 Task: Add the task  Fix issue causing database deadlock on high traffic pages to the section Cloud Security Sprint in the project TranslateForge and add a Due Date to the respective task as 2024/02/04.
Action: Mouse moved to (861, 616)
Screenshot: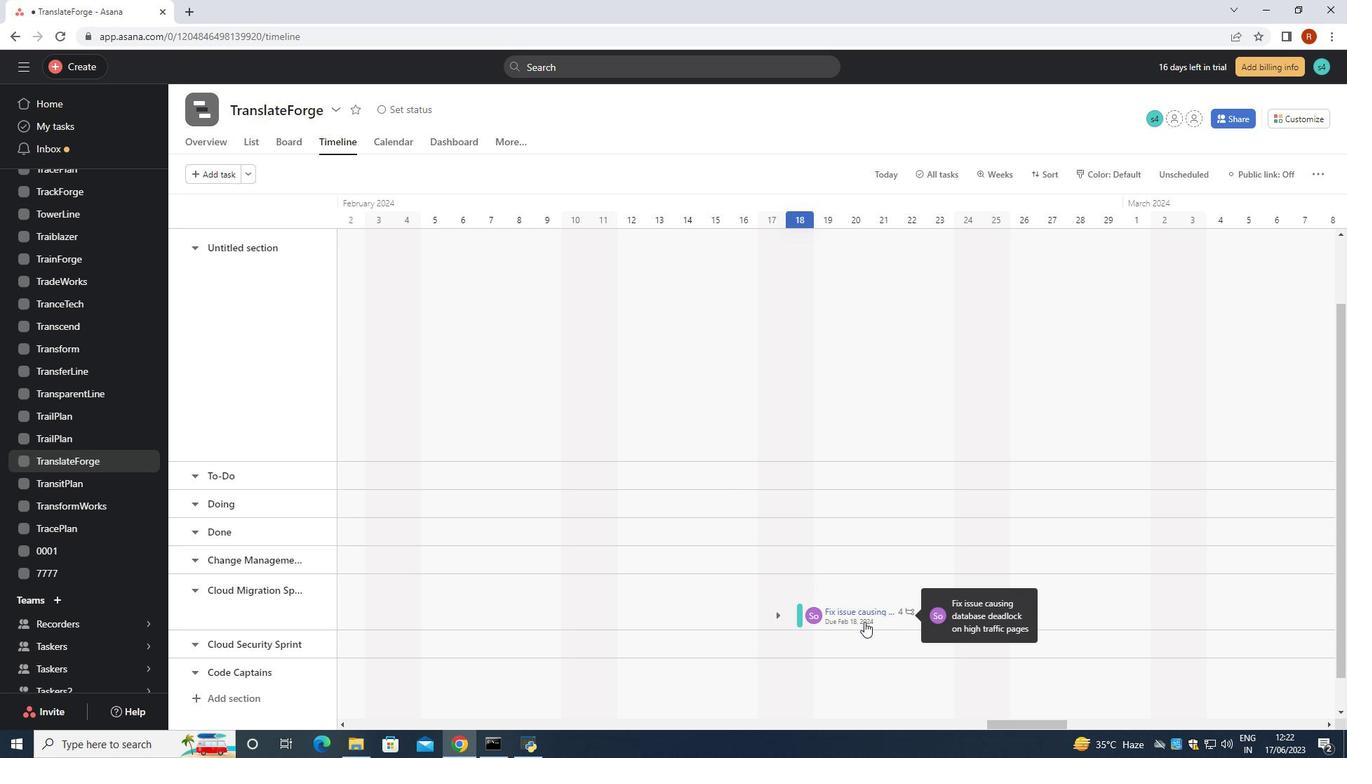 
Action: Mouse pressed left at (861, 616)
Screenshot: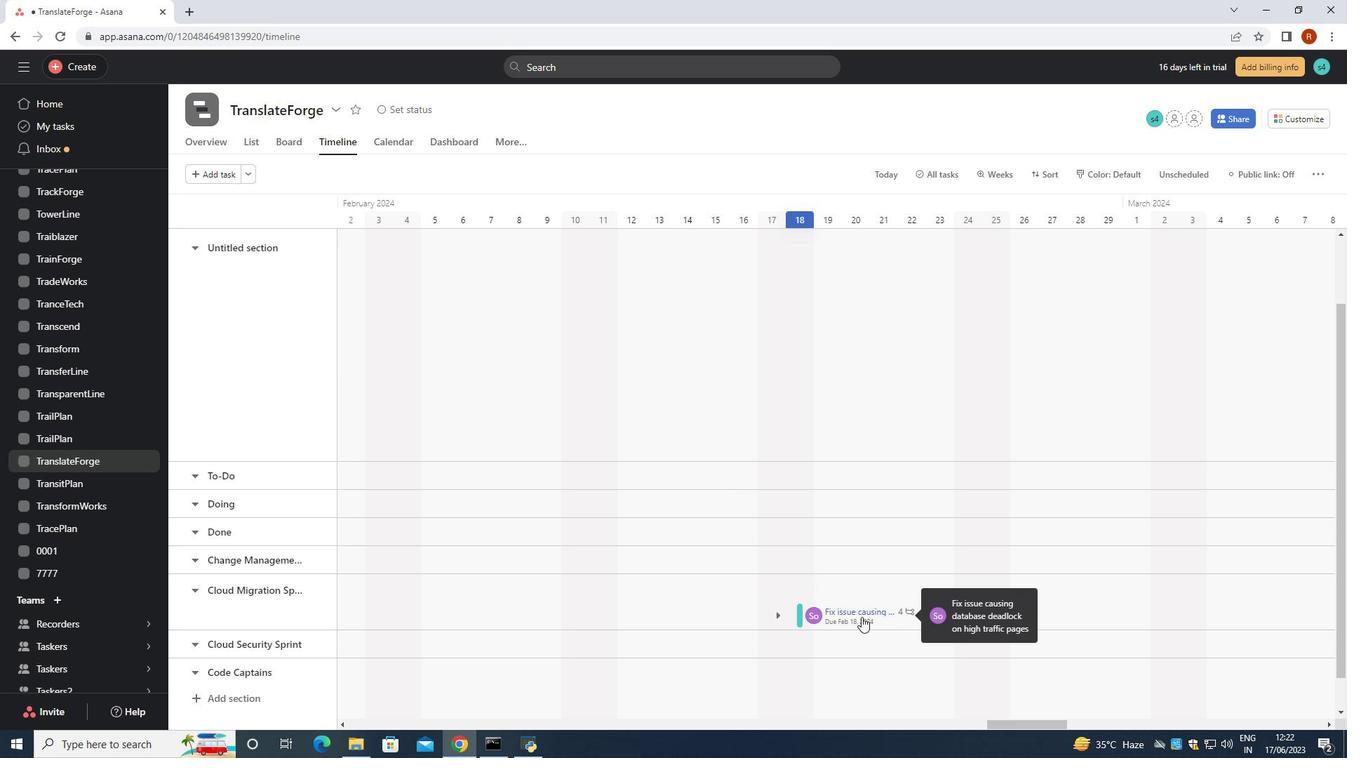 
Action: Mouse moved to (1139, 329)
Screenshot: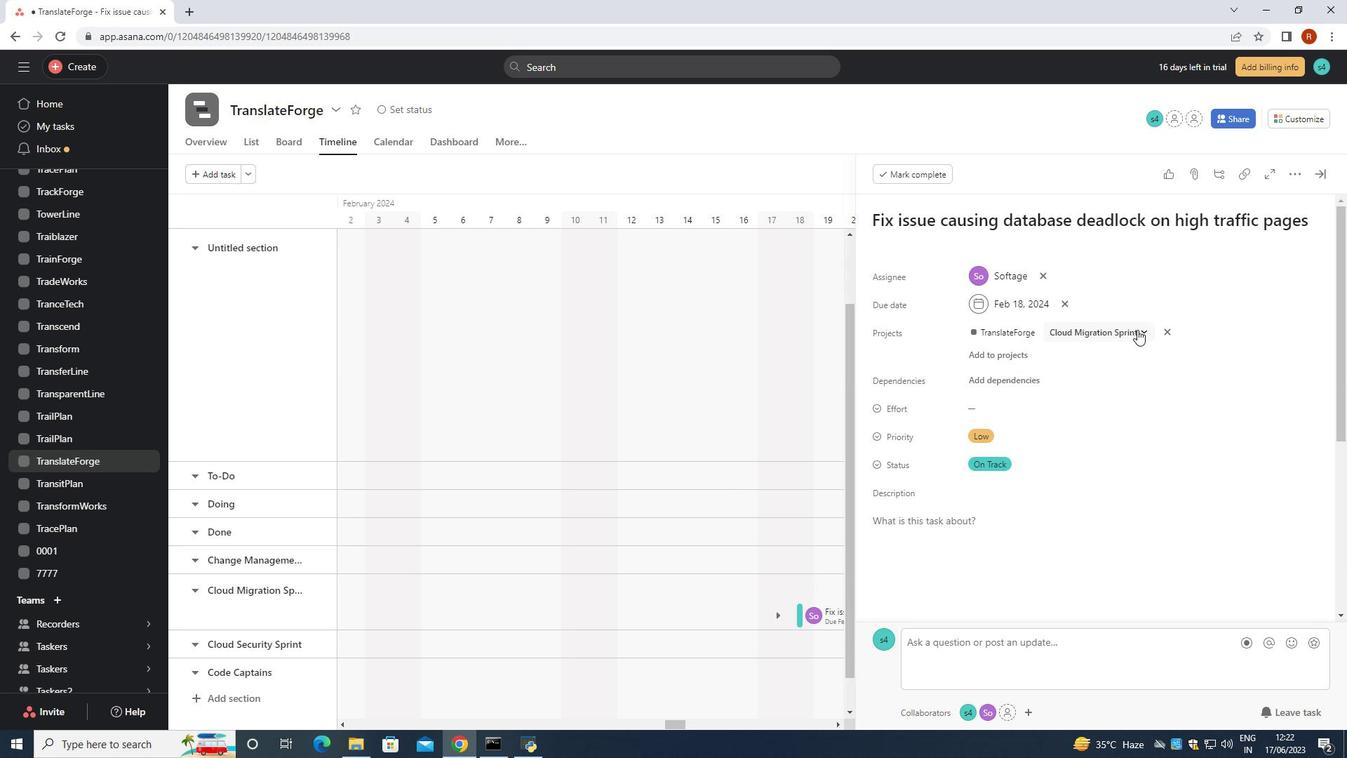 
Action: Mouse pressed left at (1139, 329)
Screenshot: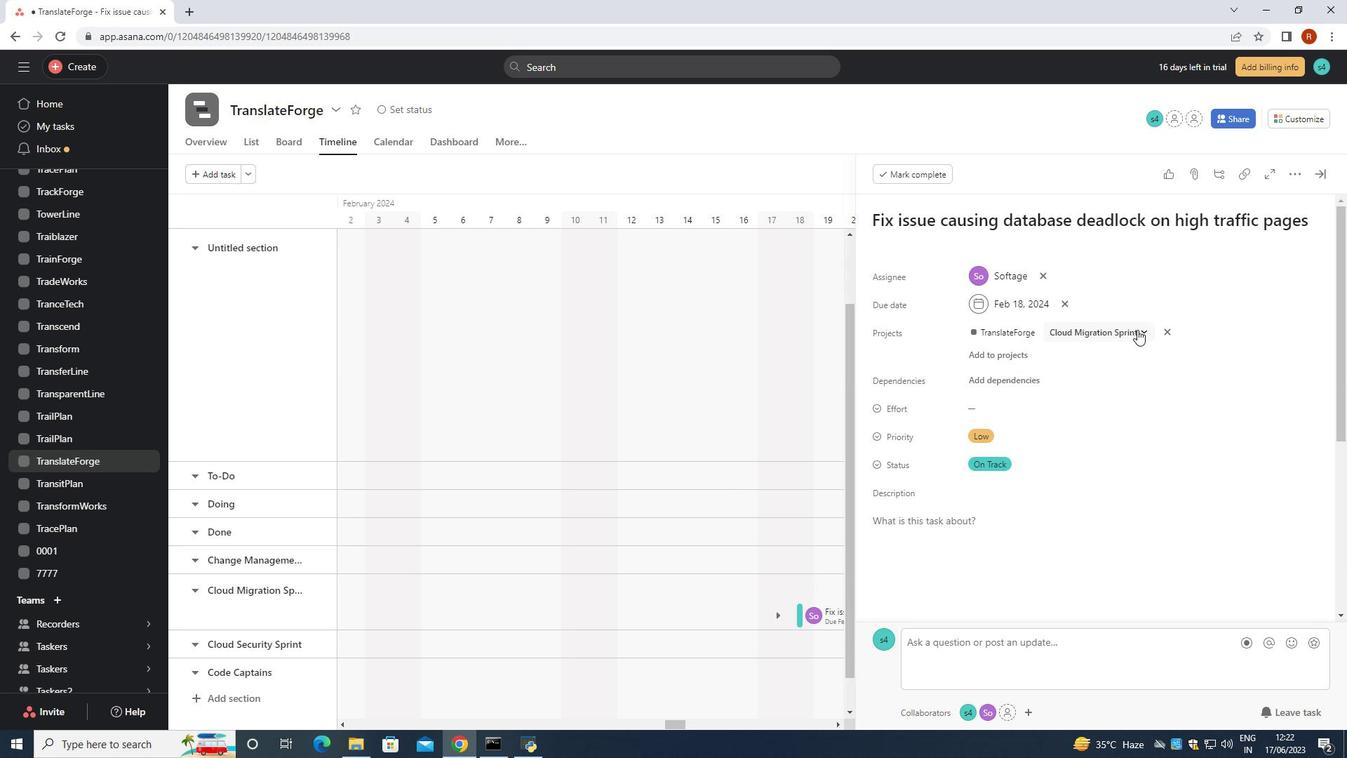 
Action: Mouse moved to (1076, 527)
Screenshot: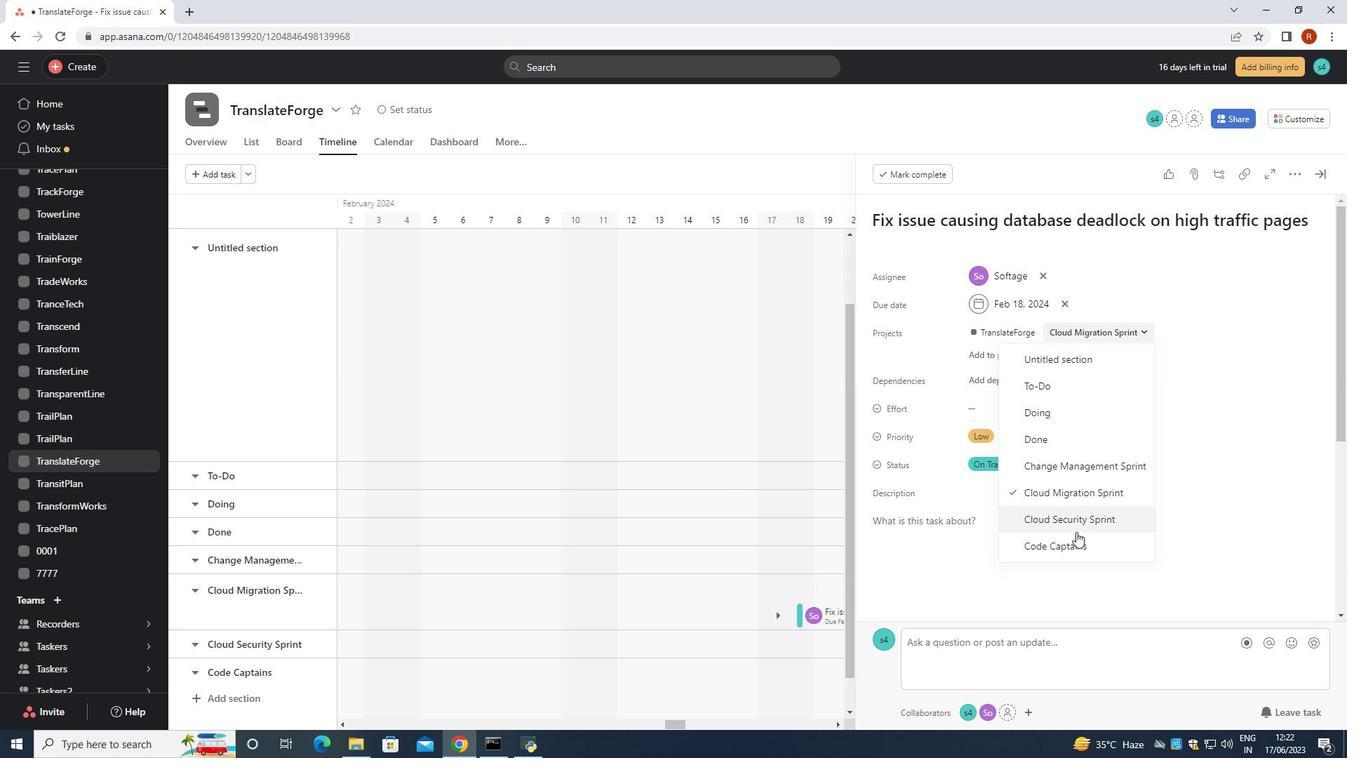 
Action: Mouse pressed left at (1076, 527)
Screenshot: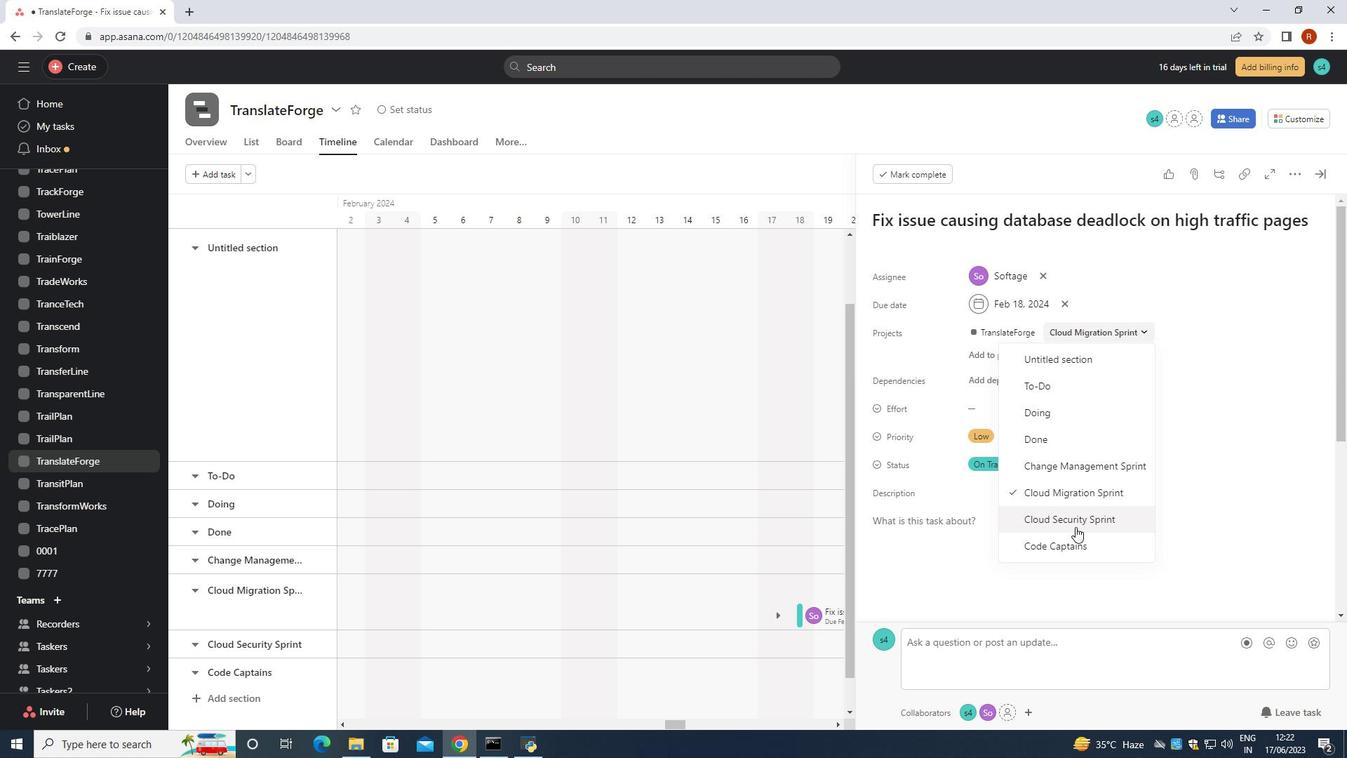 
Action: Mouse moved to (1069, 303)
Screenshot: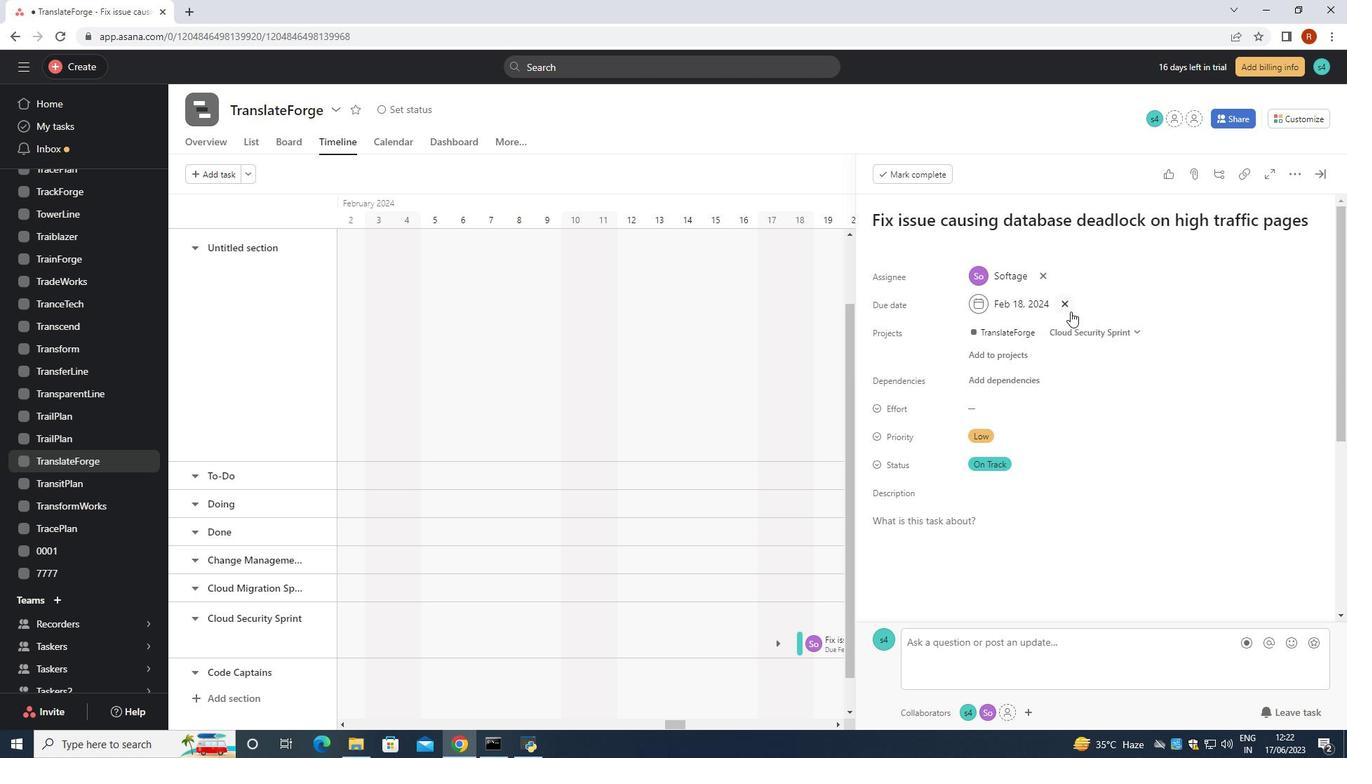 
Action: Mouse pressed left at (1069, 303)
Screenshot: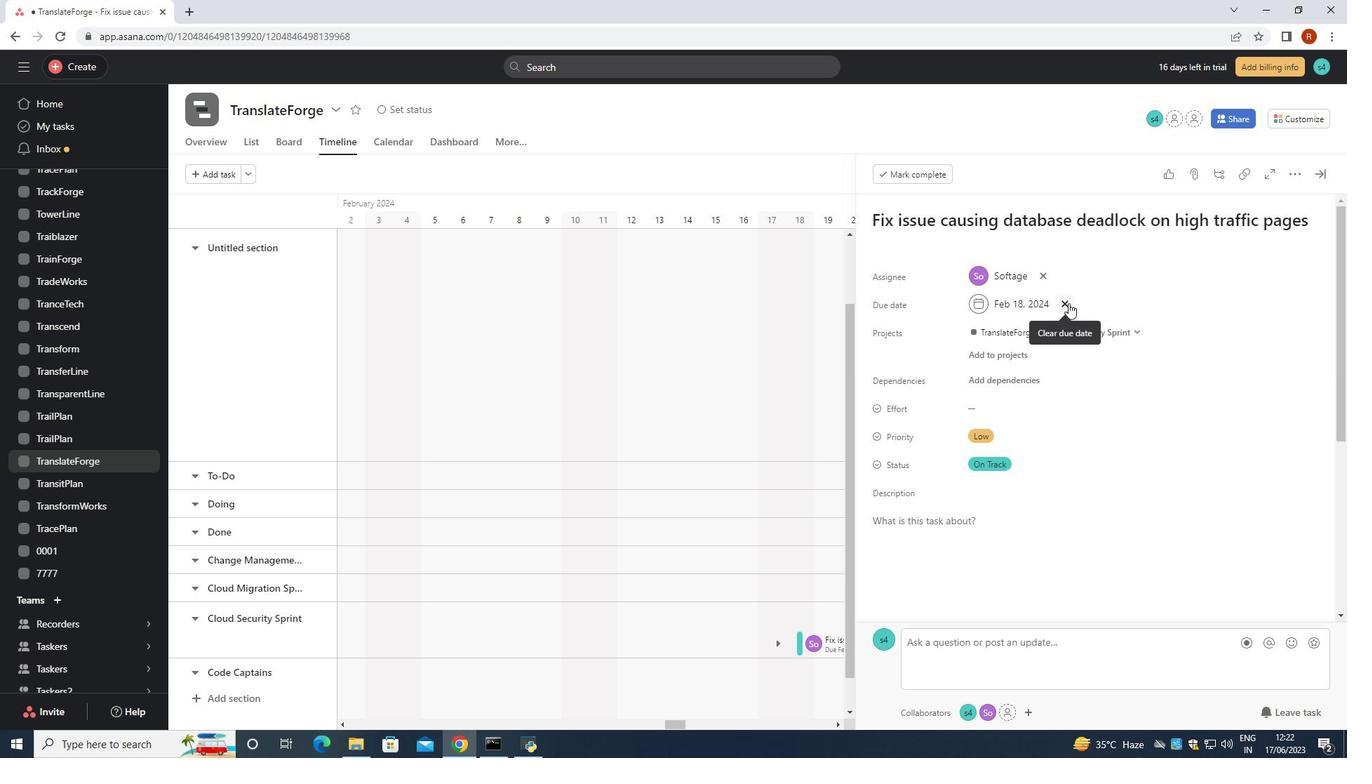 
Action: Mouse moved to (1052, 304)
Screenshot: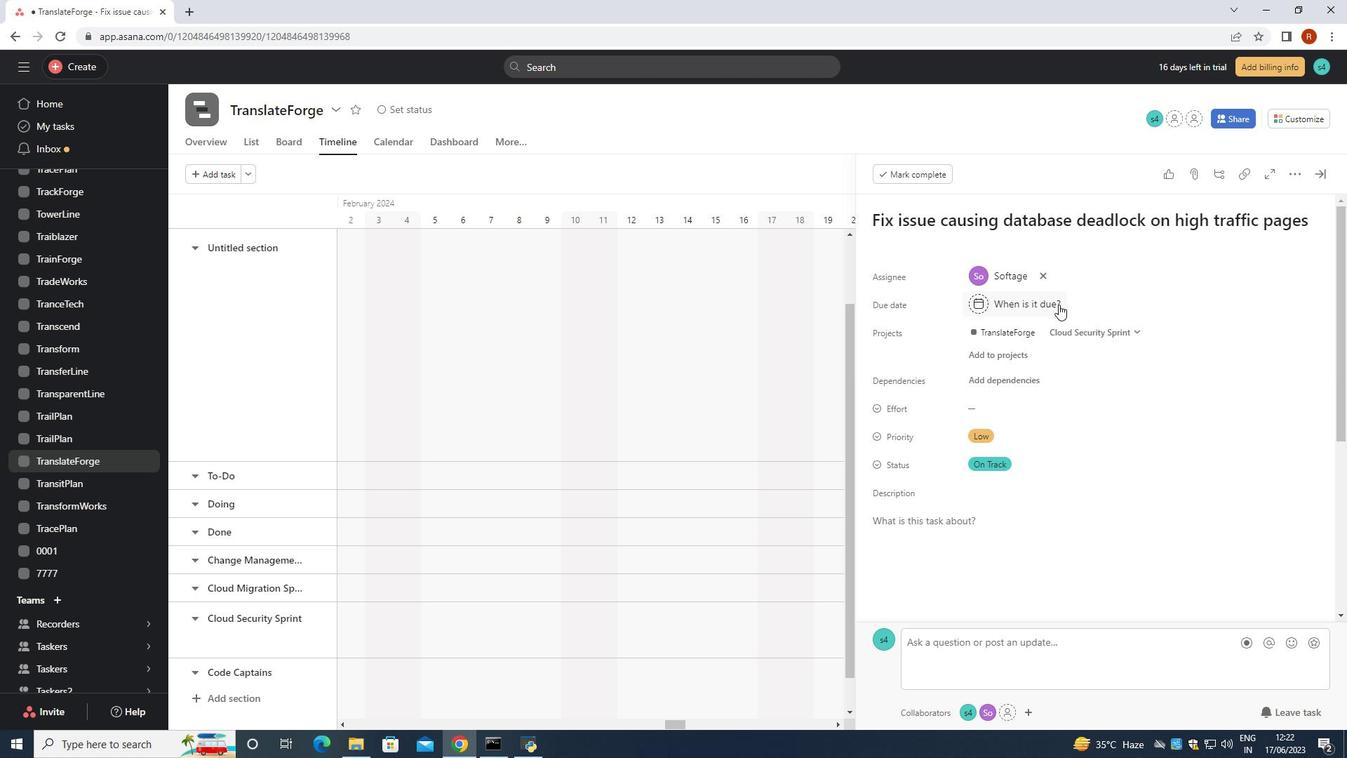 
Action: Mouse pressed left at (1052, 304)
Screenshot: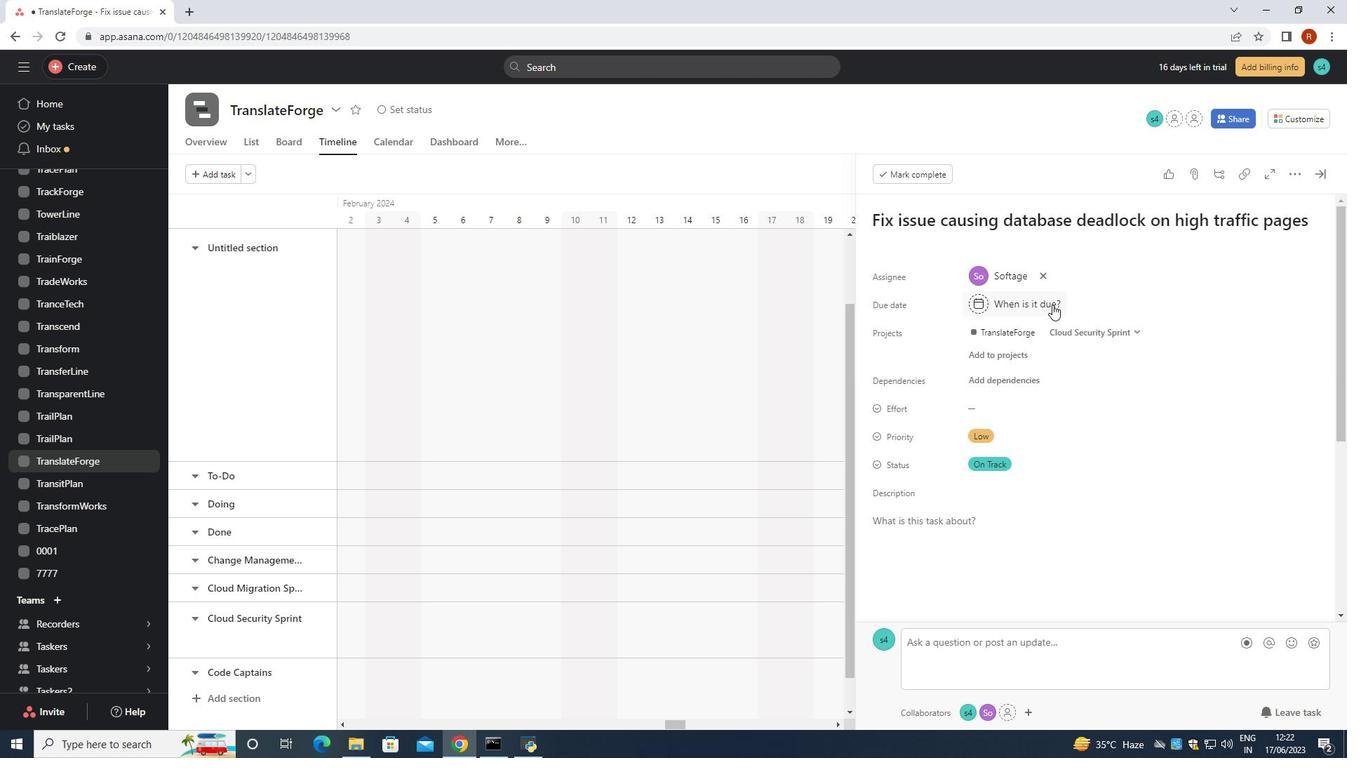 
Action: Key pressed 2024/02/04<Key.enter>
Screenshot: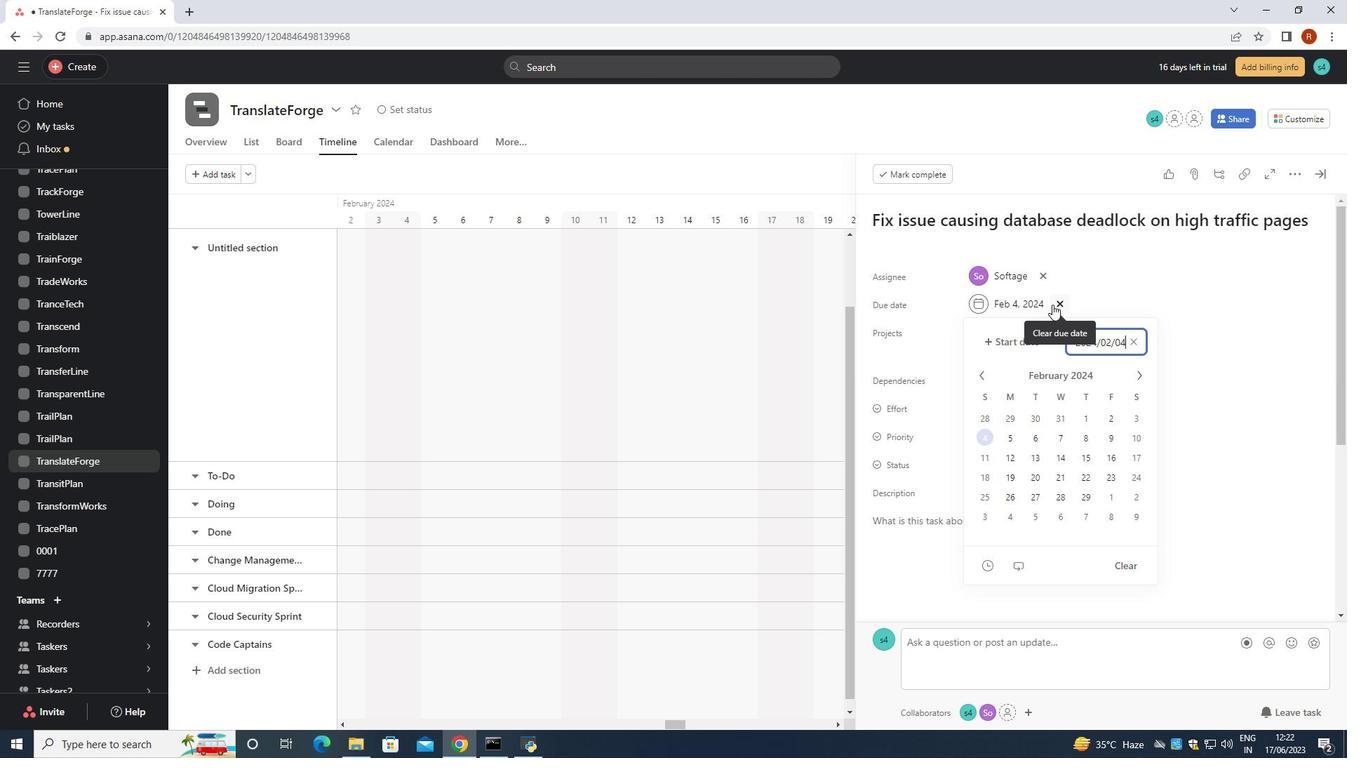 
Action: Mouse moved to (1154, 311)
Screenshot: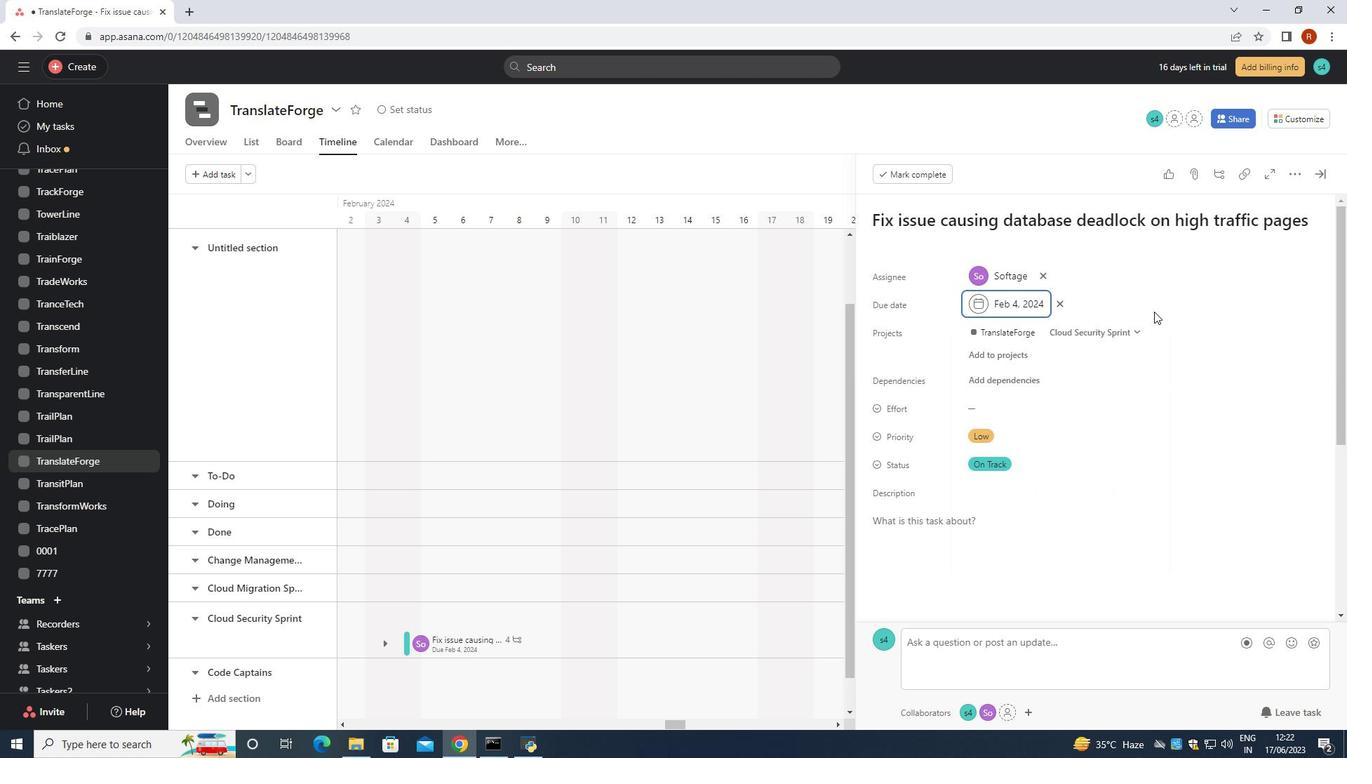 
